 Task: Upload media "pic5.jpg".
Action: Mouse moved to (781, 105)
Screenshot: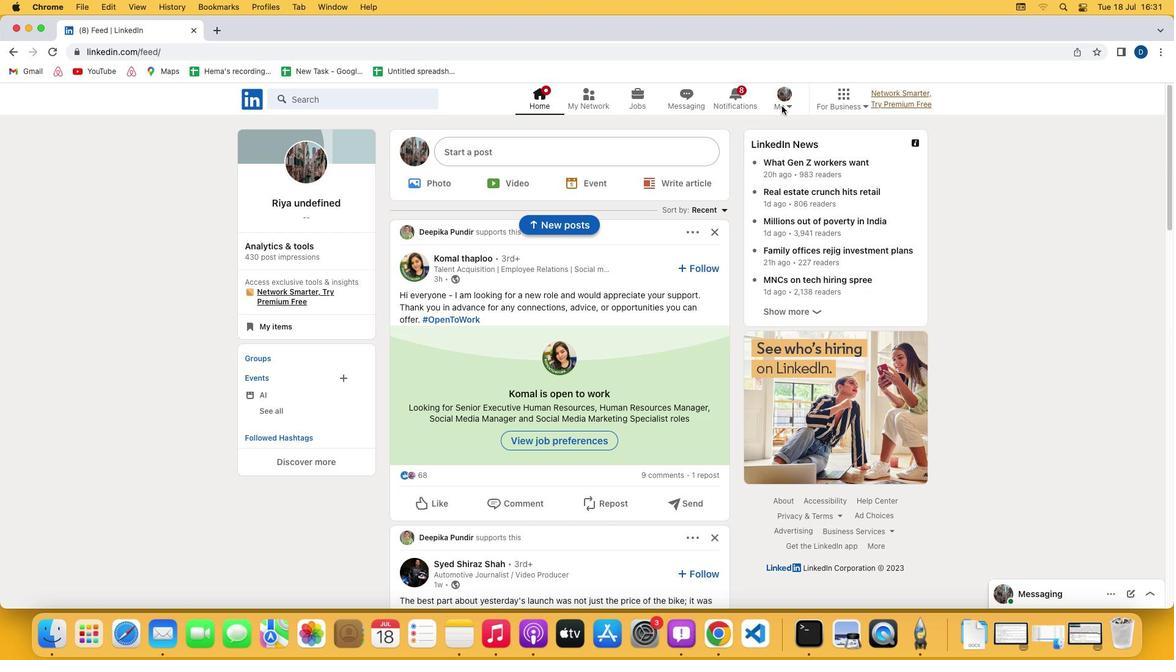 
Action: Mouse pressed left at (781, 105)
Screenshot: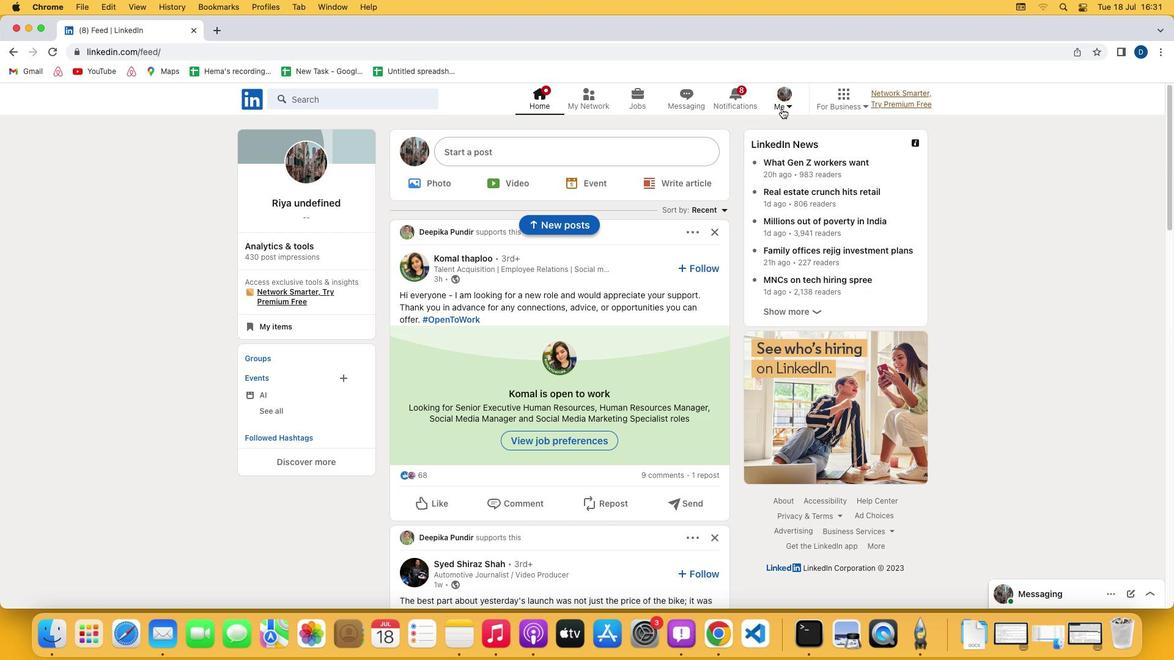 
Action: Mouse moved to (786, 107)
Screenshot: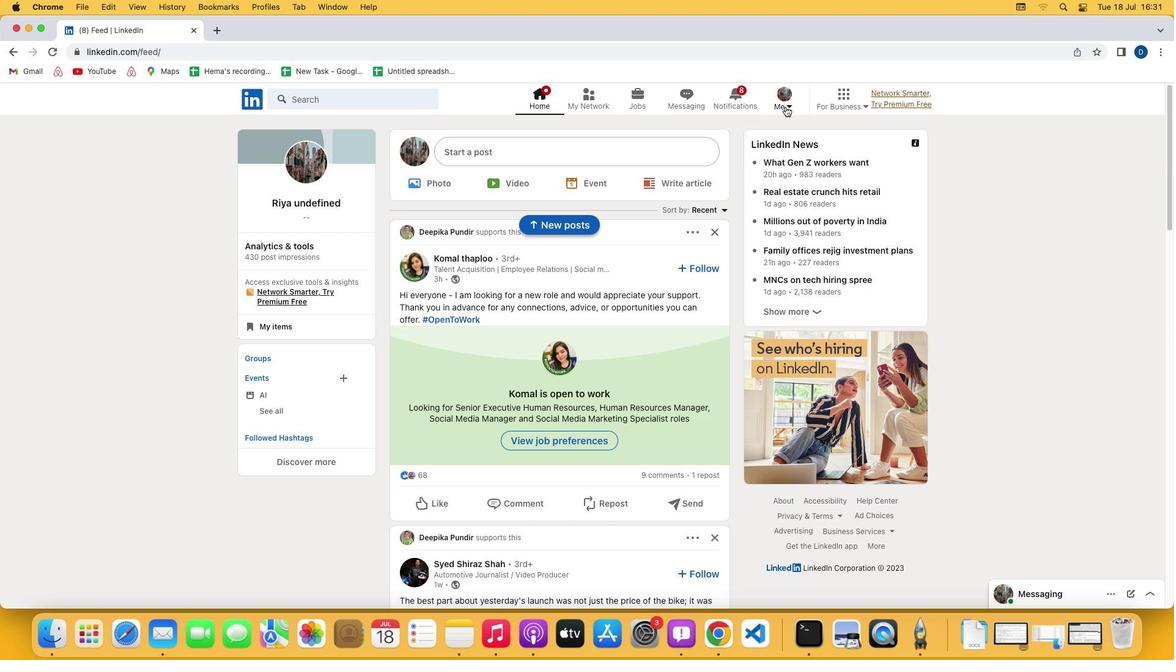 
Action: Mouse pressed left at (786, 107)
Screenshot: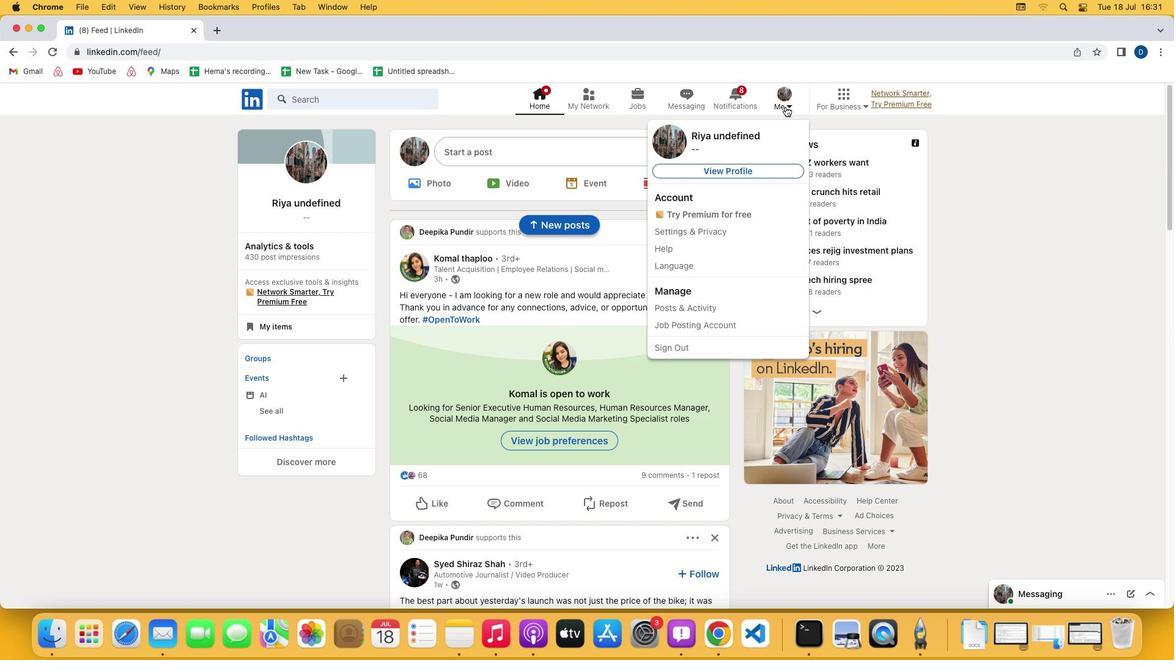 
Action: Mouse moved to (713, 166)
Screenshot: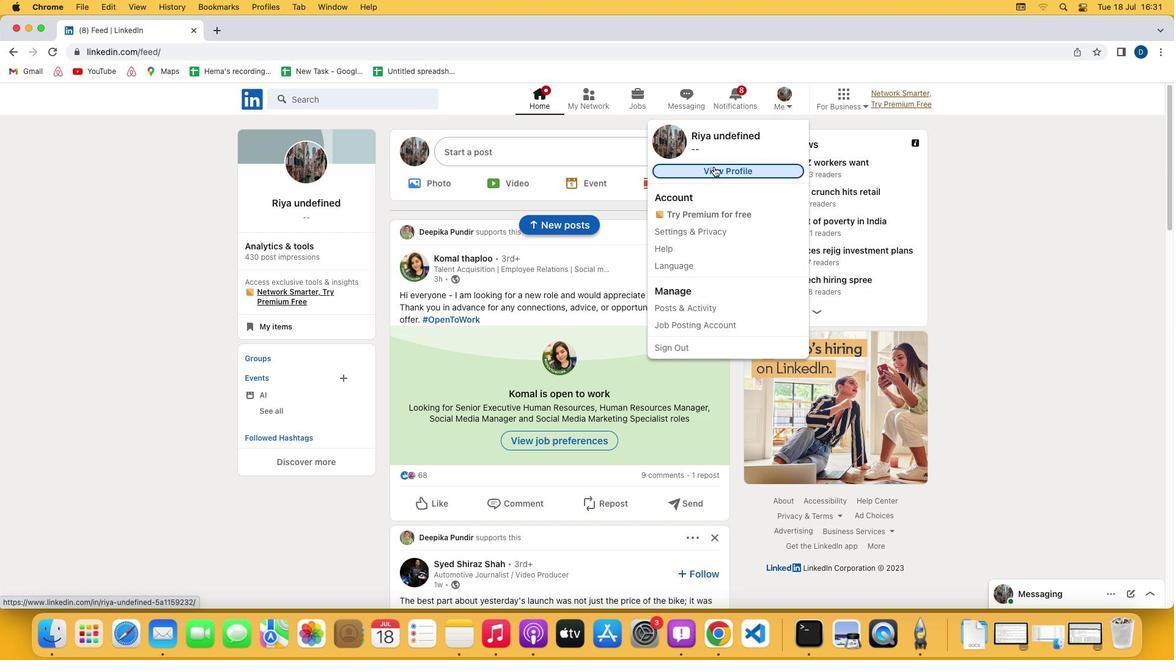 
Action: Mouse pressed left at (713, 166)
Screenshot: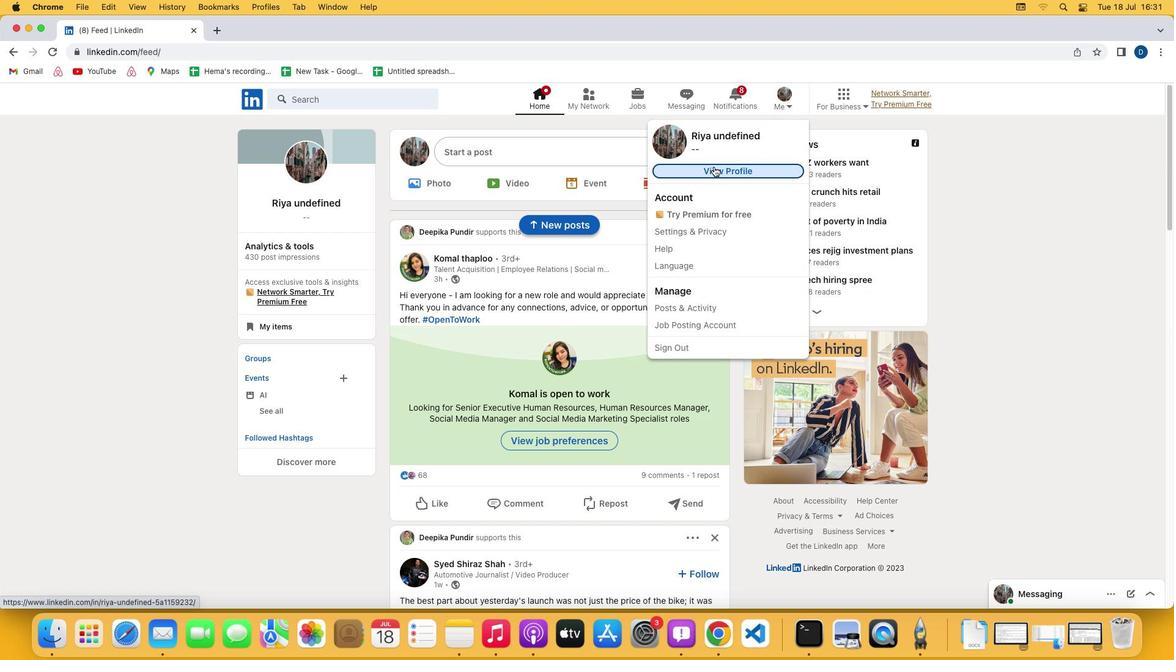 
Action: Mouse moved to (367, 414)
Screenshot: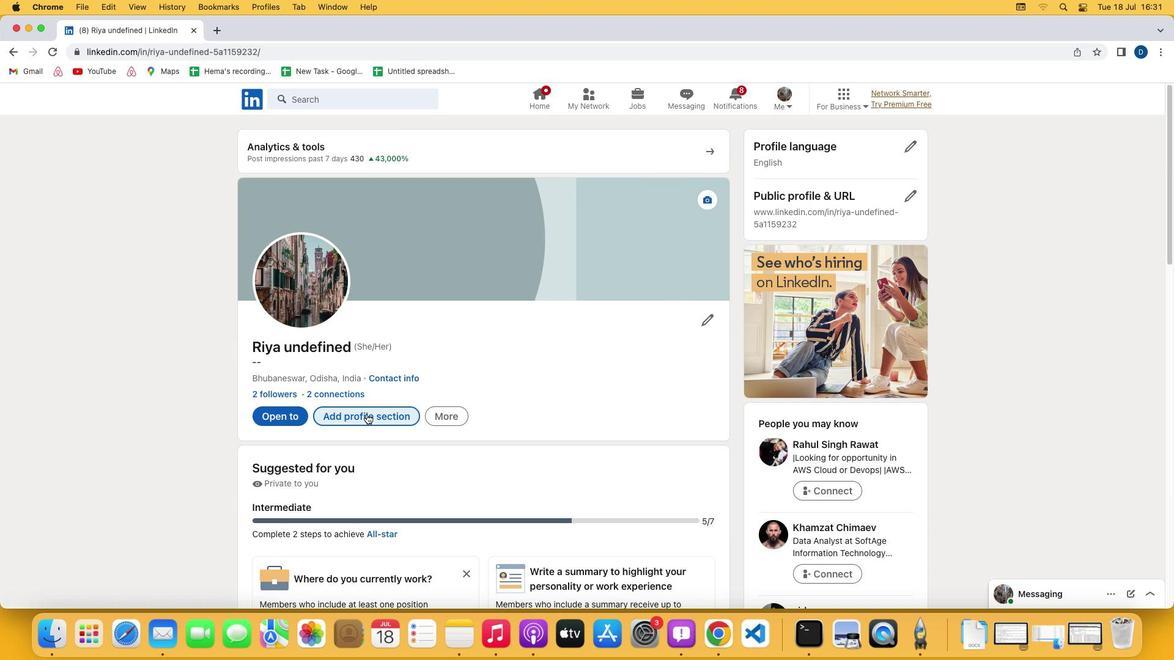 
Action: Mouse pressed left at (367, 414)
Screenshot: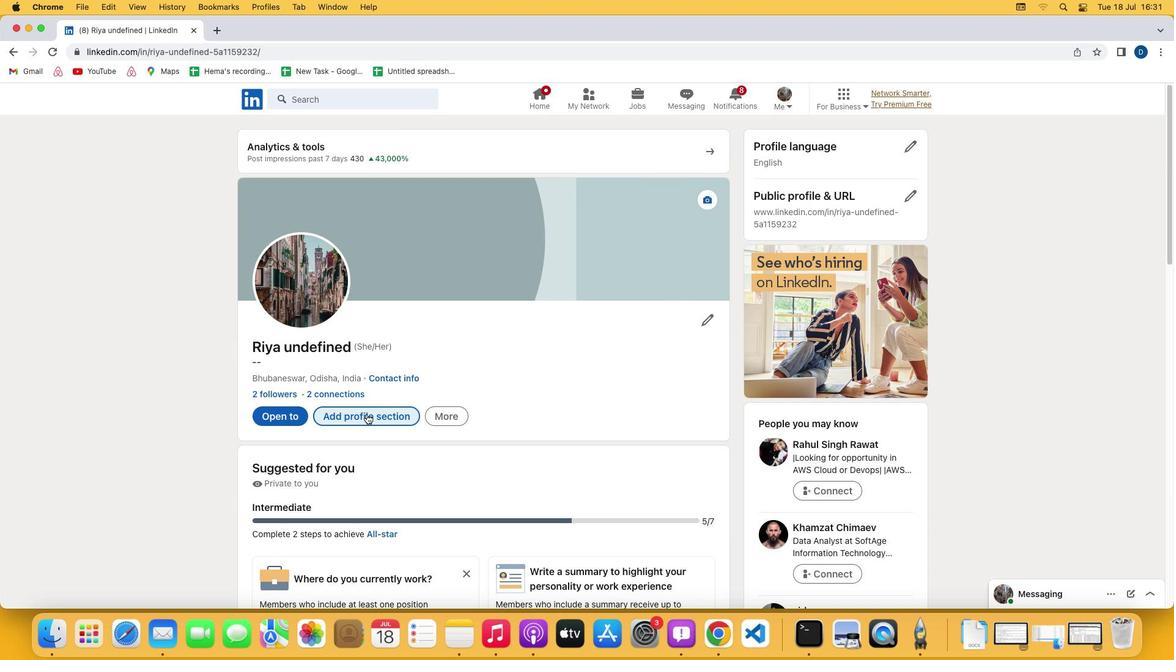 
Action: Mouse moved to (472, 183)
Screenshot: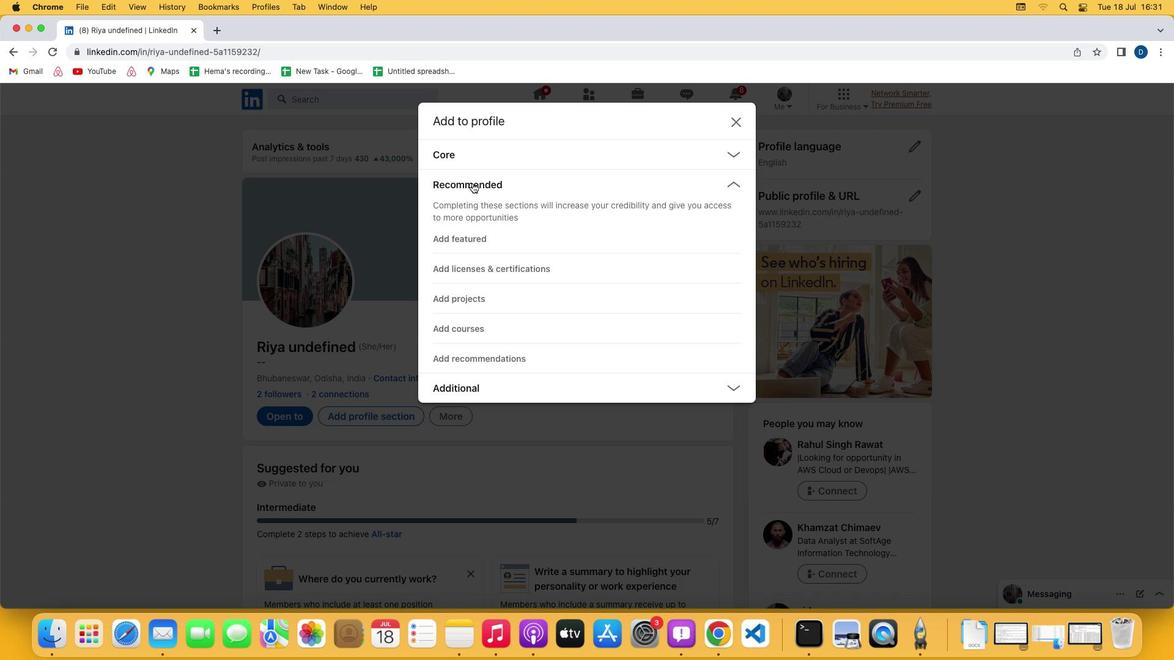 
Action: Mouse pressed left at (472, 183)
Screenshot: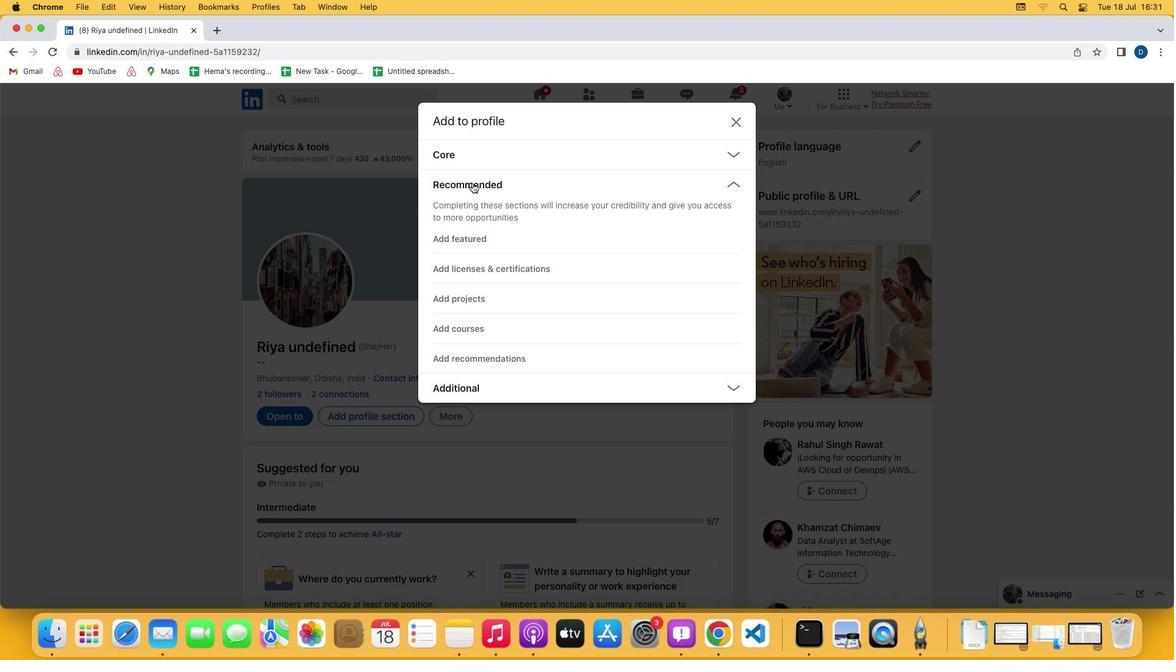 
Action: Mouse moved to (464, 301)
Screenshot: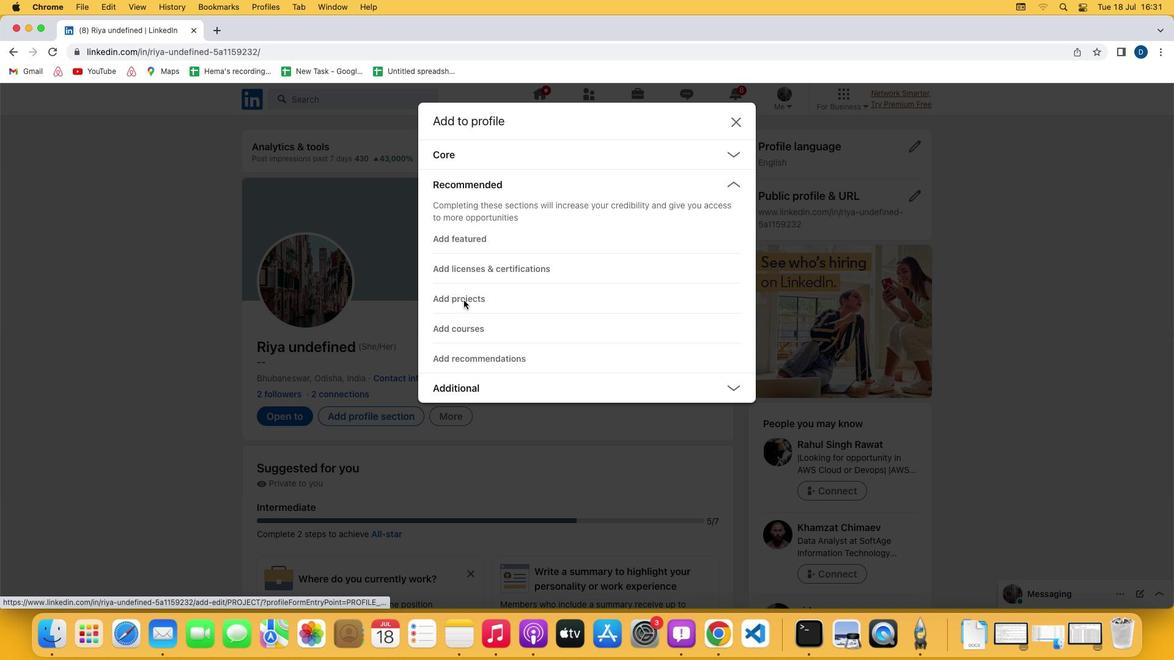 
Action: Mouse pressed left at (464, 301)
Screenshot: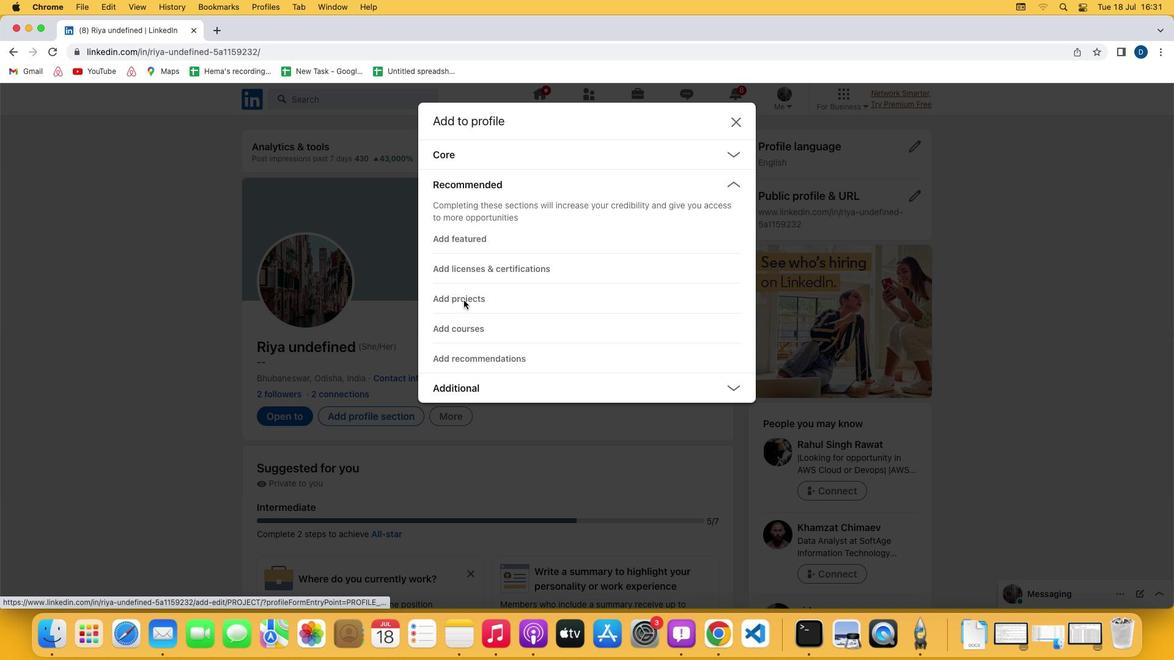 
Action: Mouse moved to (407, 428)
Screenshot: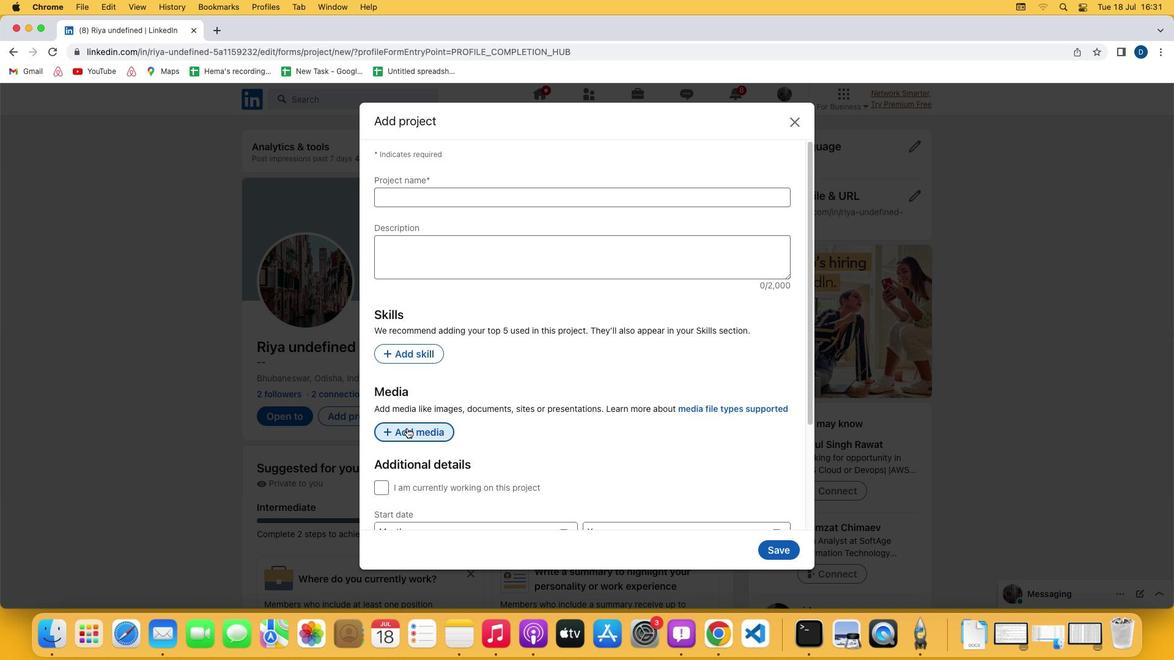 
Action: Mouse pressed left at (407, 428)
Screenshot: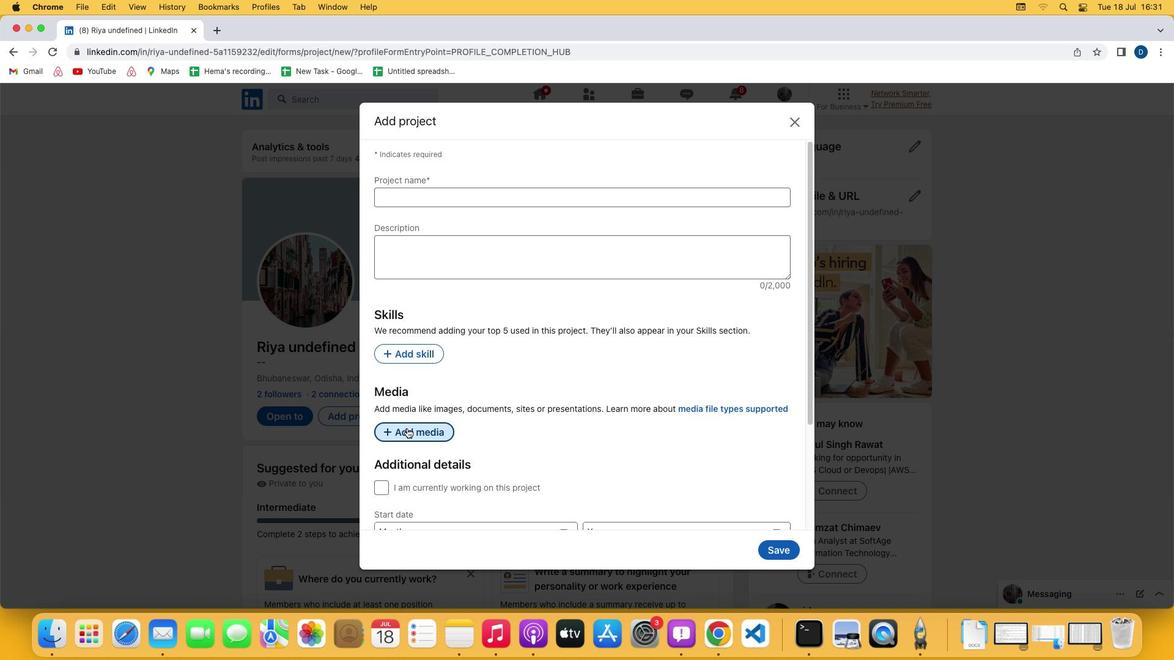 
Action: Mouse moved to (412, 480)
Screenshot: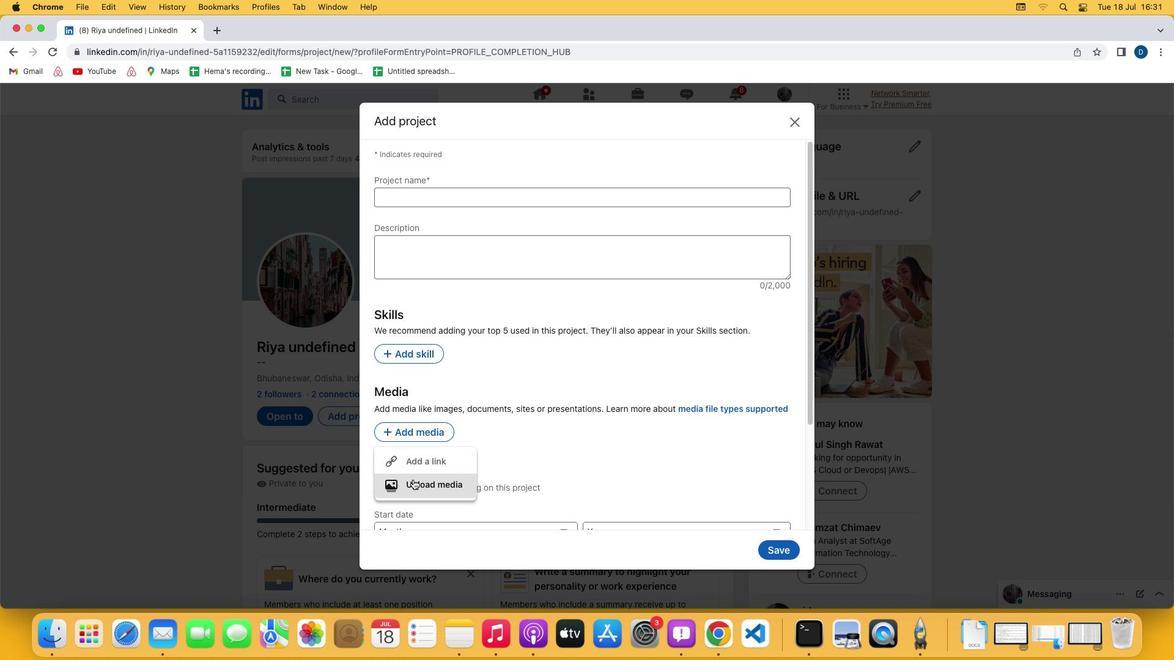 
Action: Mouse pressed left at (412, 480)
Screenshot: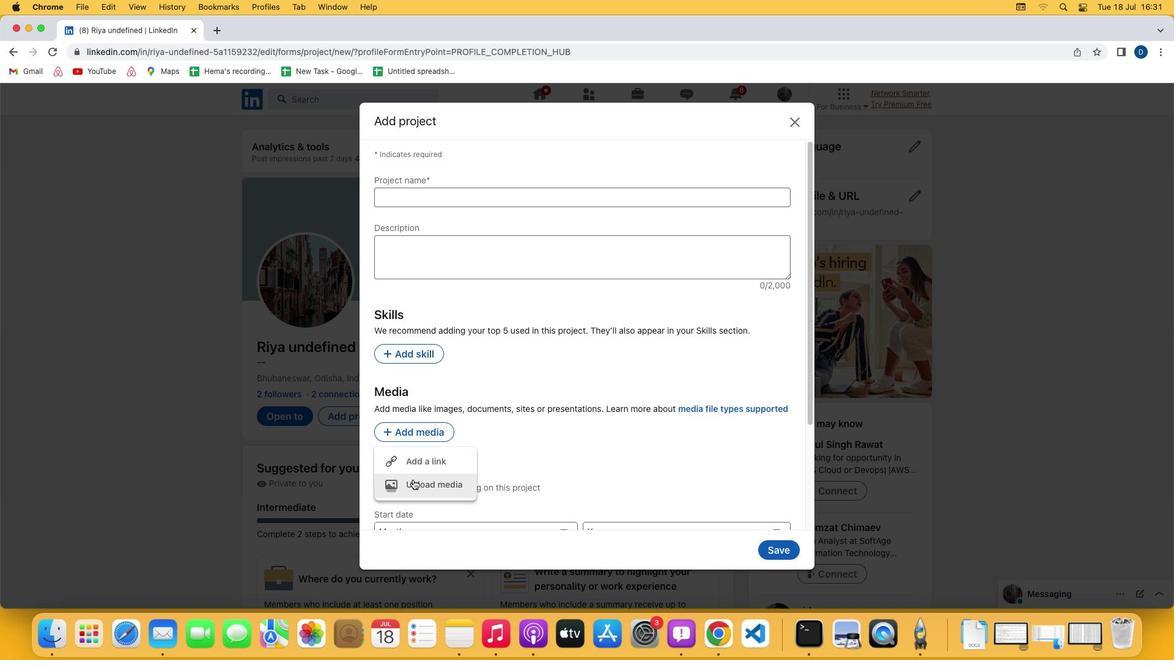 
Action: Mouse moved to (458, 225)
Screenshot: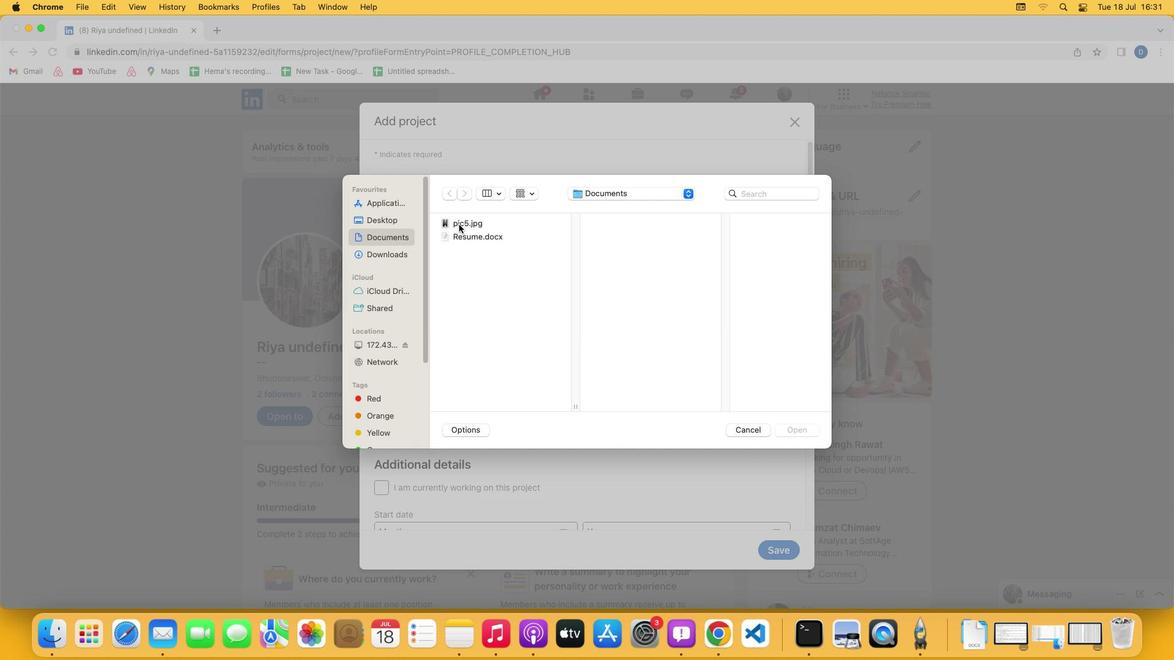 
Action: Mouse pressed left at (458, 225)
Screenshot: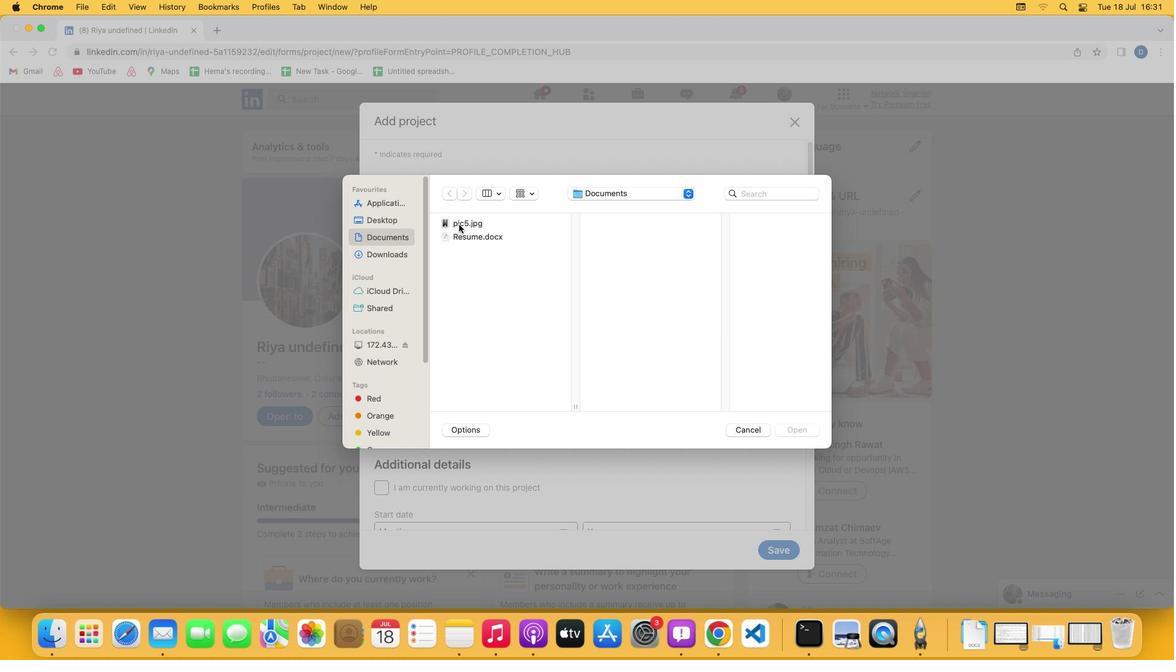 
Action: Mouse moved to (797, 430)
Screenshot: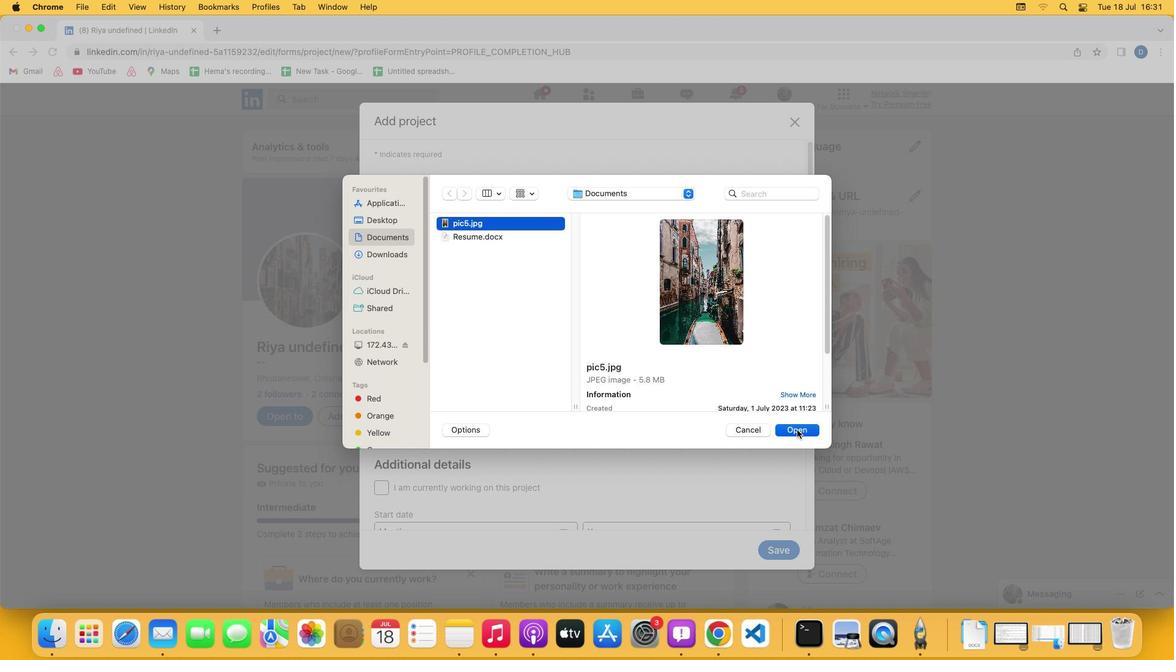 
Action: Mouse pressed left at (797, 430)
Screenshot: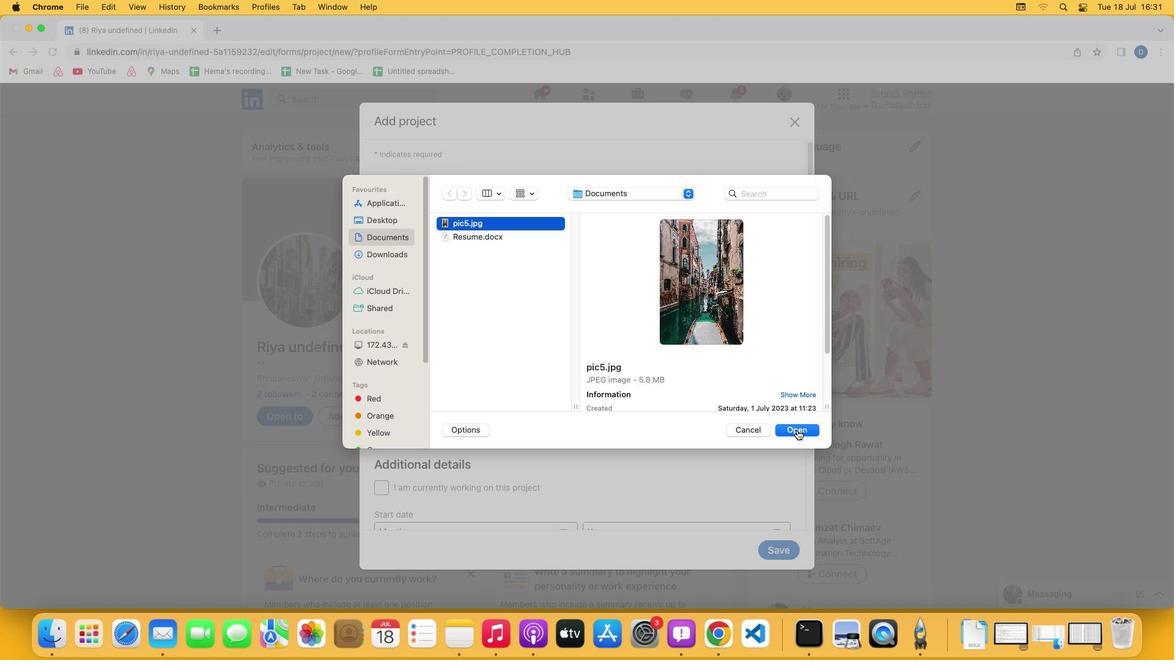 
